 Task: Enable the video filter "Gaussian blur video filter" for mosaic bridge stream output.
Action: Mouse moved to (124, 17)
Screenshot: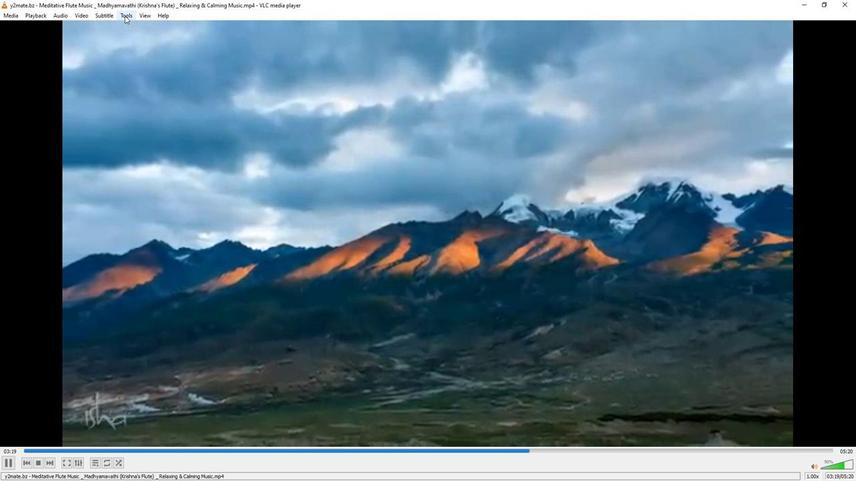 
Action: Mouse pressed left at (124, 17)
Screenshot: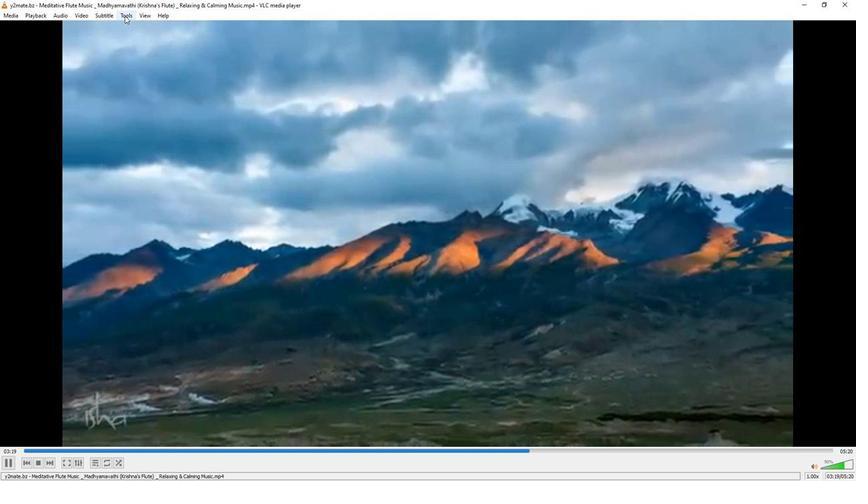 
Action: Mouse moved to (142, 121)
Screenshot: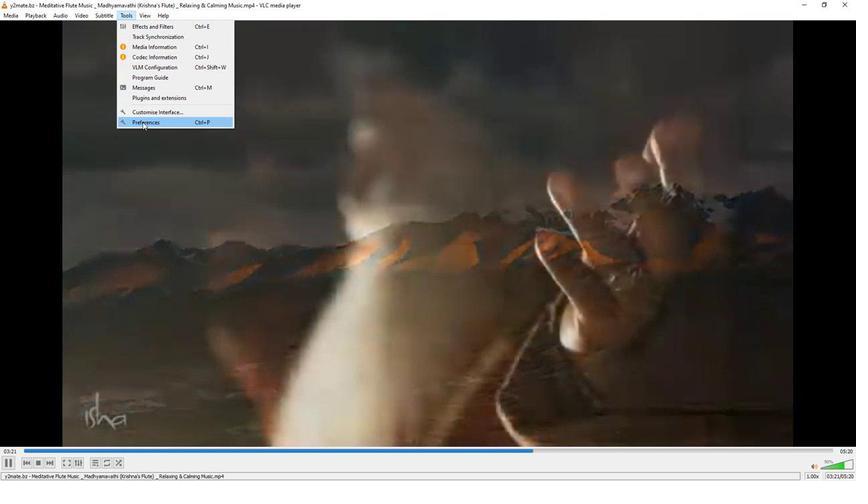 
Action: Mouse pressed left at (142, 121)
Screenshot: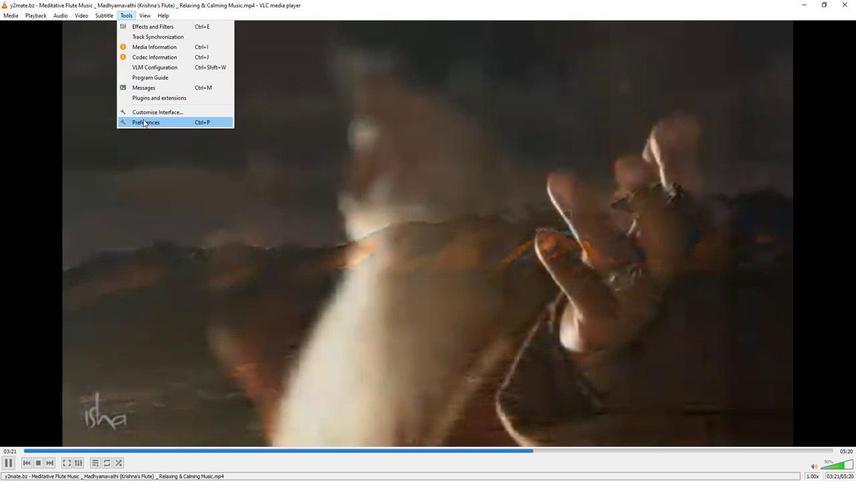
Action: Mouse moved to (283, 392)
Screenshot: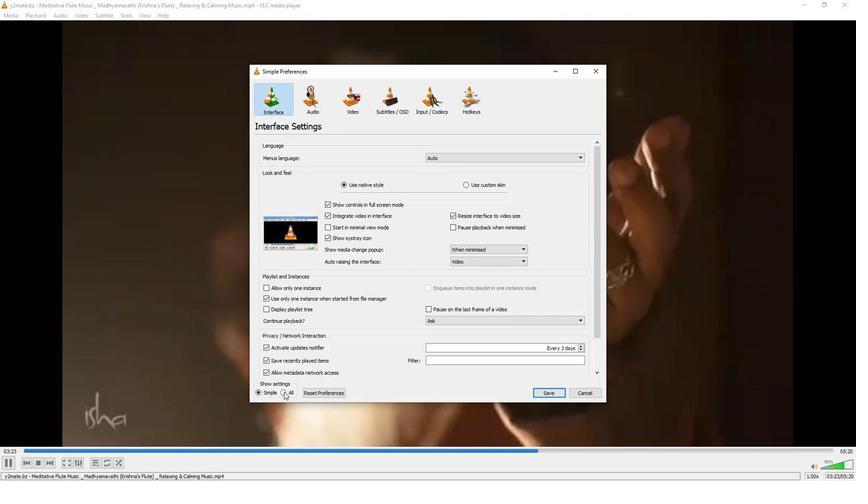 
Action: Mouse pressed left at (283, 392)
Screenshot: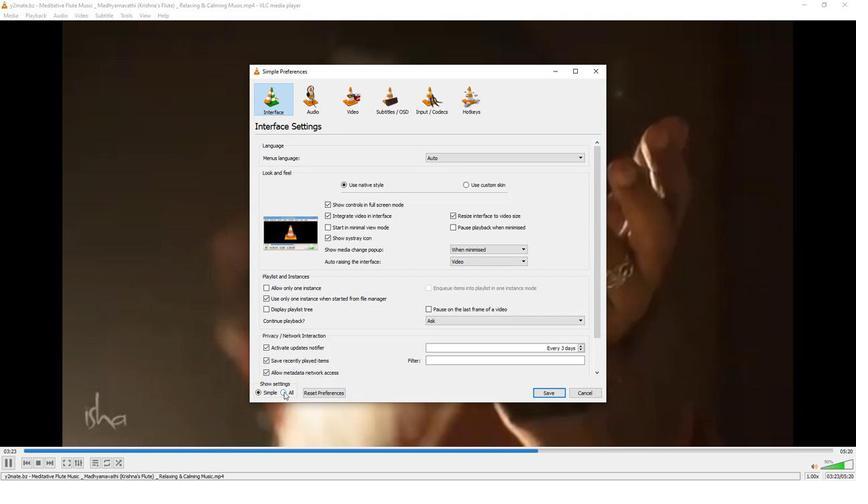 
Action: Mouse moved to (295, 349)
Screenshot: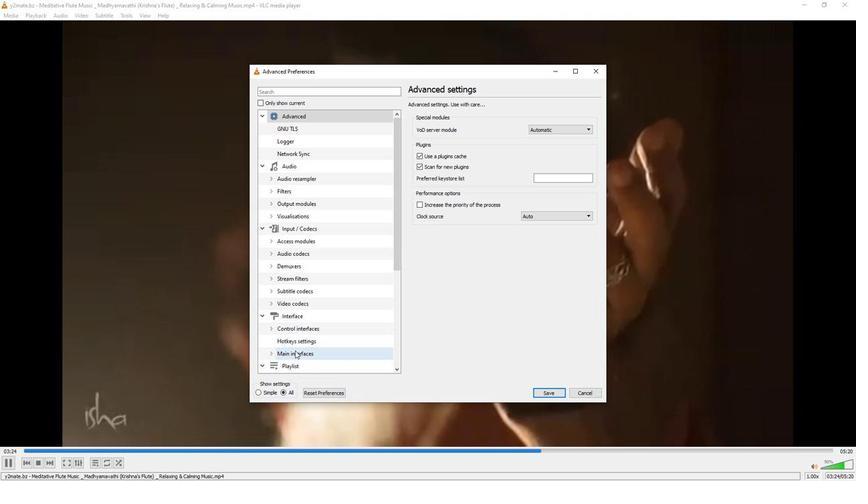 
Action: Mouse scrolled (295, 349) with delta (0, 0)
Screenshot: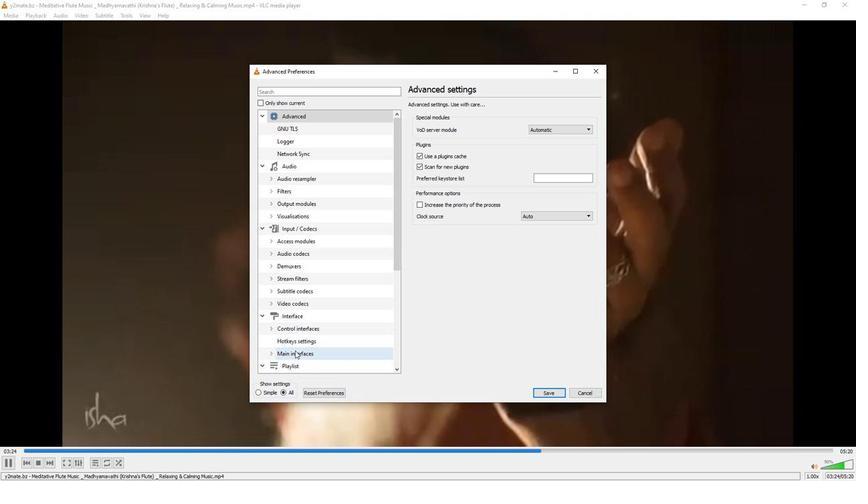 
Action: Mouse moved to (295, 349)
Screenshot: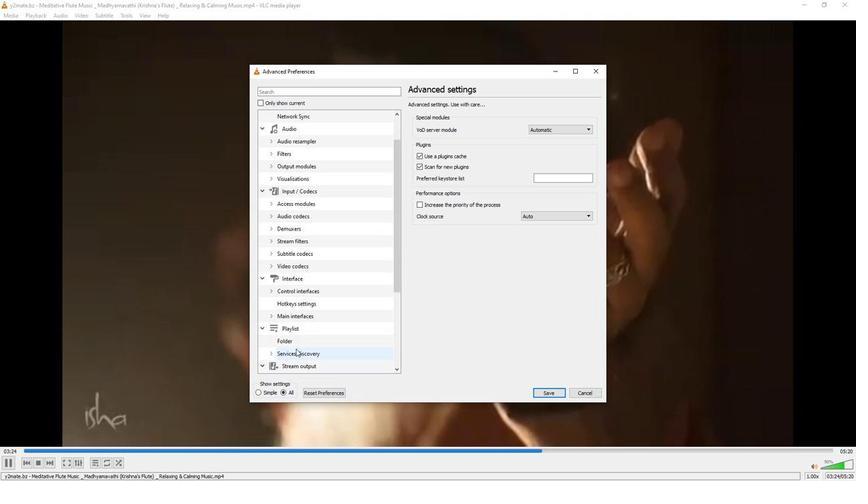 
Action: Mouse scrolled (295, 348) with delta (0, 0)
Screenshot: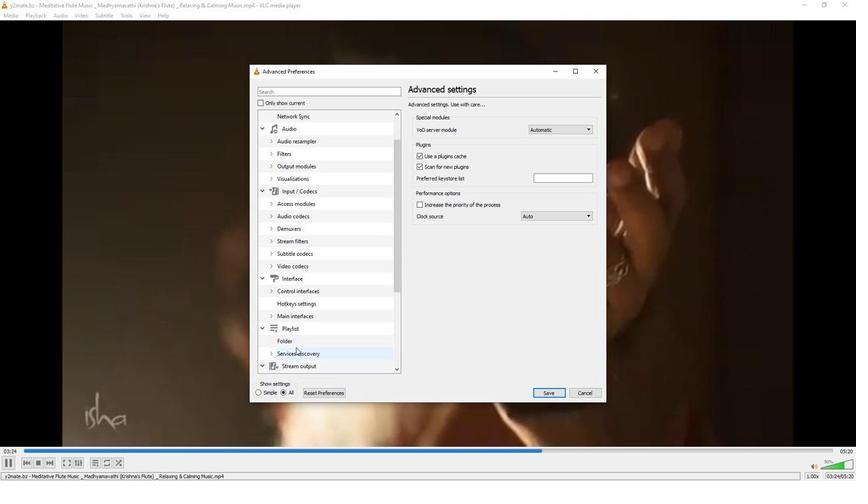 
Action: Mouse moved to (295, 345)
Screenshot: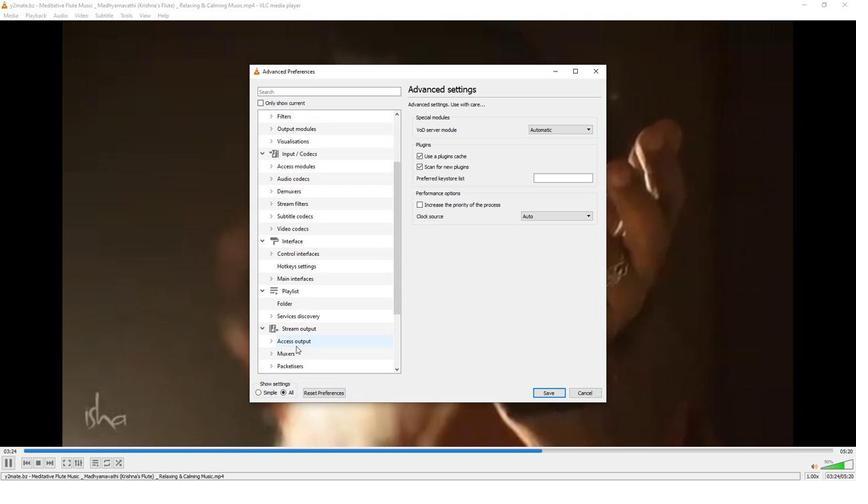 
Action: Mouse scrolled (295, 344) with delta (0, 0)
Screenshot: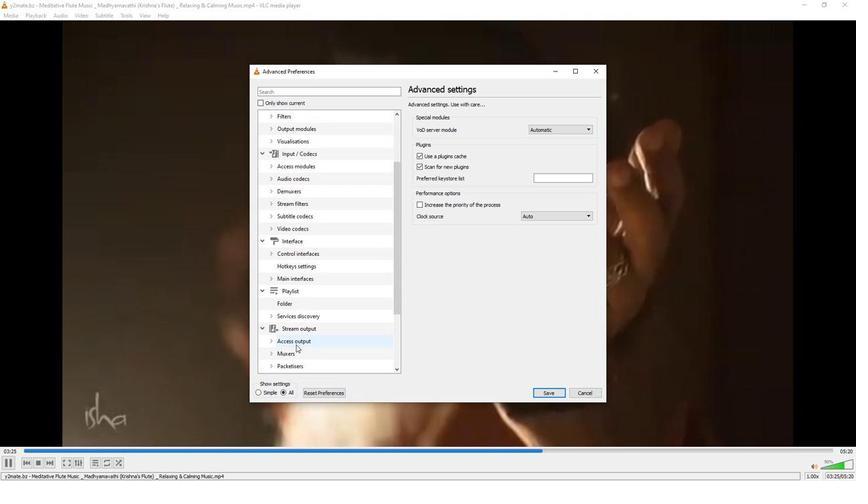 
Action: Mouse moved to (268, 316)
Screenshot: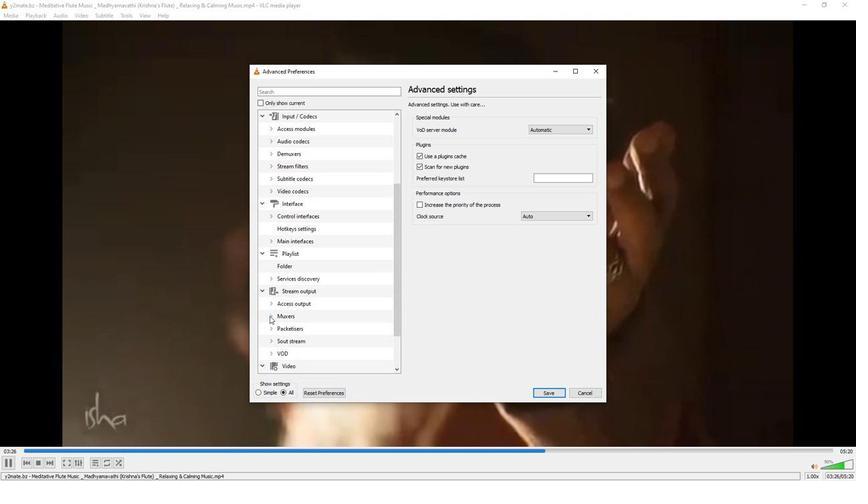 
Action: Mouse pressed left at (268, 316)
Screenshot: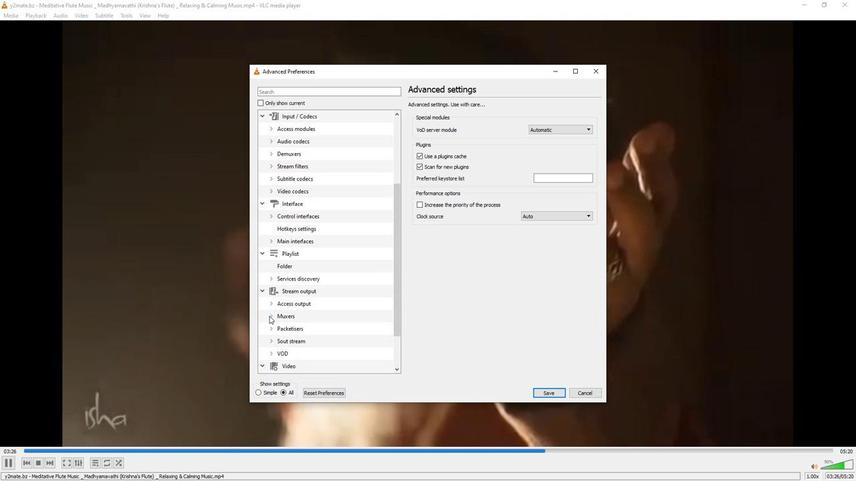 
Action: Mouse scrolled (268, 316) with delta (0, 0)
Screenshot: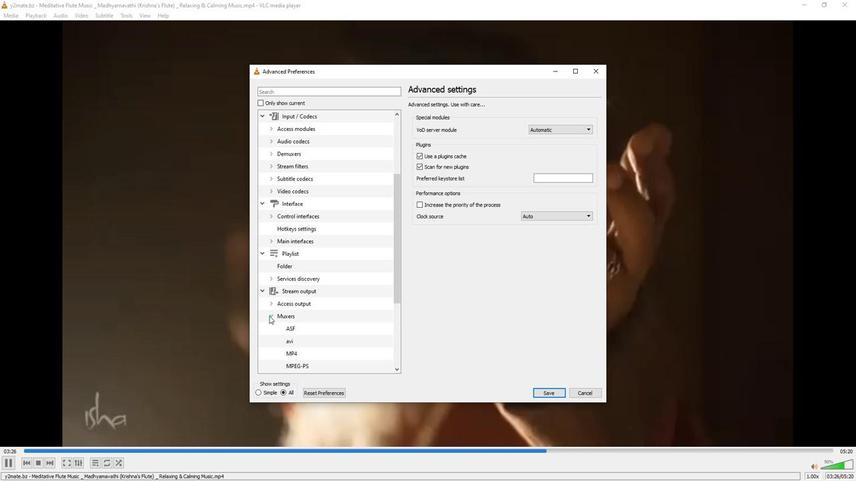 
Action: Mouse scrolled (268, 316) with delta (0, 0)
Screenshot: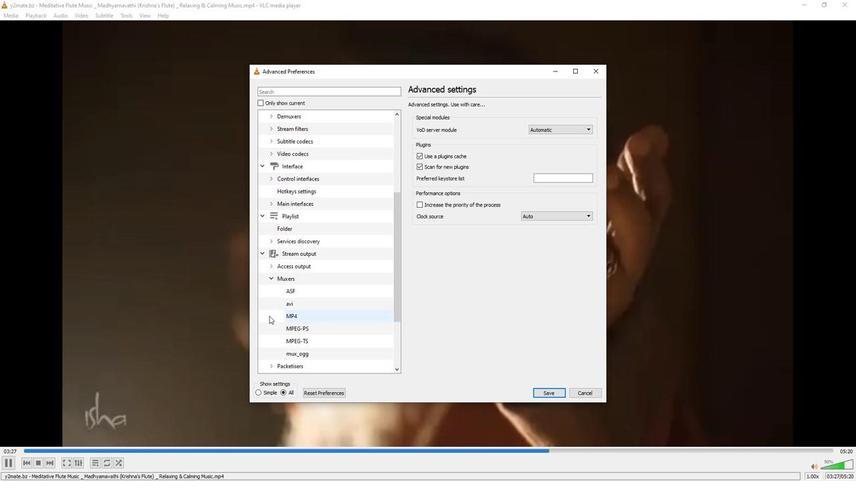 
Action: Mouse moved to (270, 339)
Screenshot: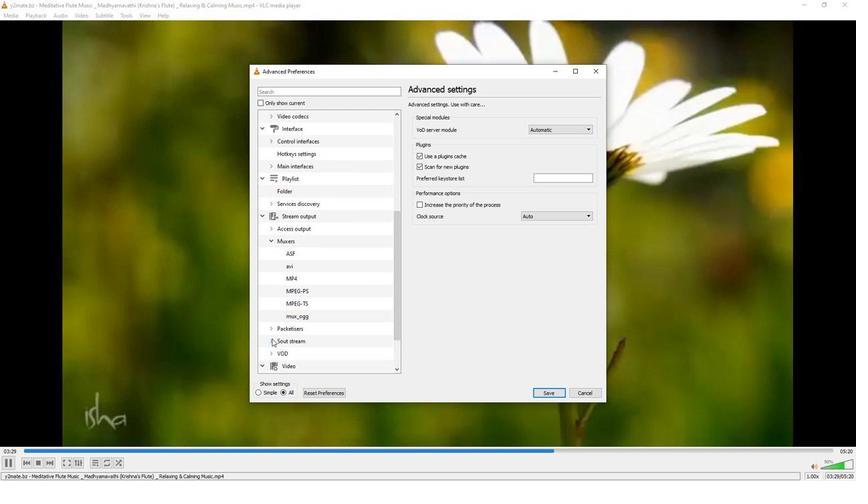 
Action: Mouse pressed left at (270, 339)
Screenshot: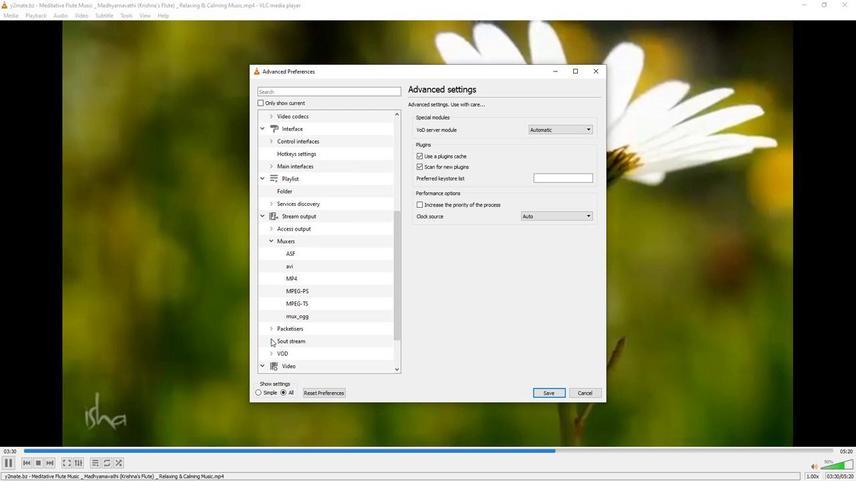 
Action: Mouse moved to (270, 339)
Screenshot: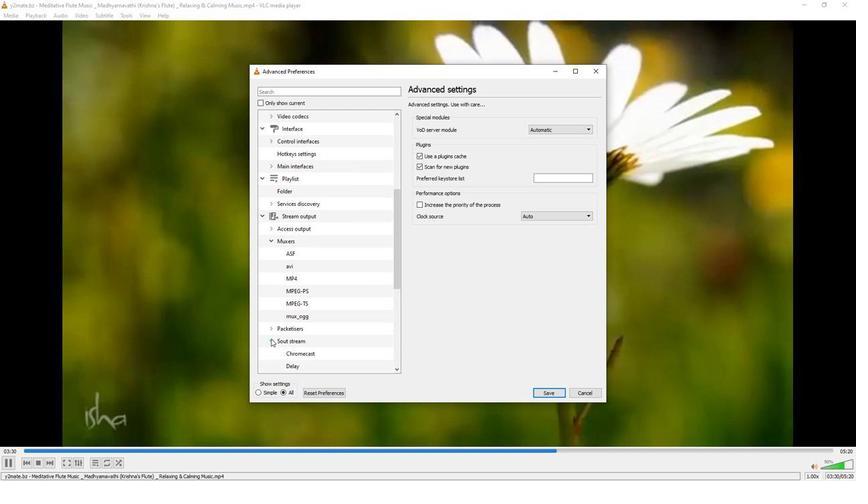 
Action: Mouse scrolled (270, 339) with delta (0, 0)
Screenshot: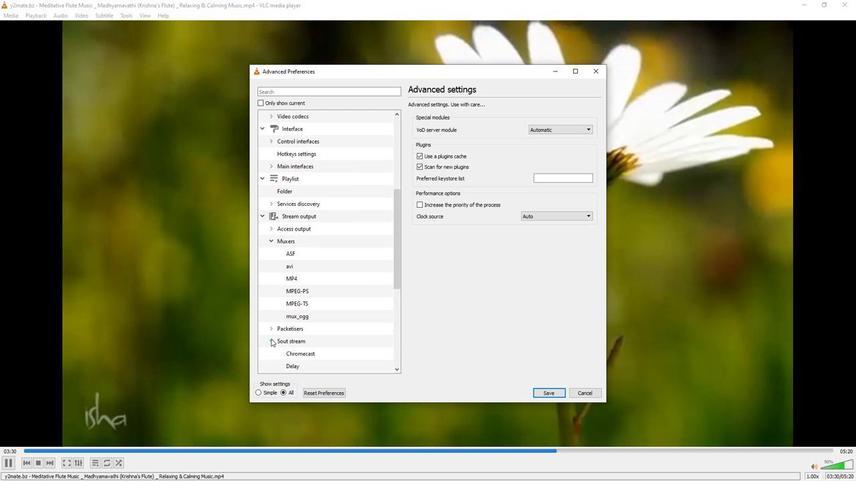 
Action: Mouse scrolled (270, 339) with delta (0, 0)
Screenshot: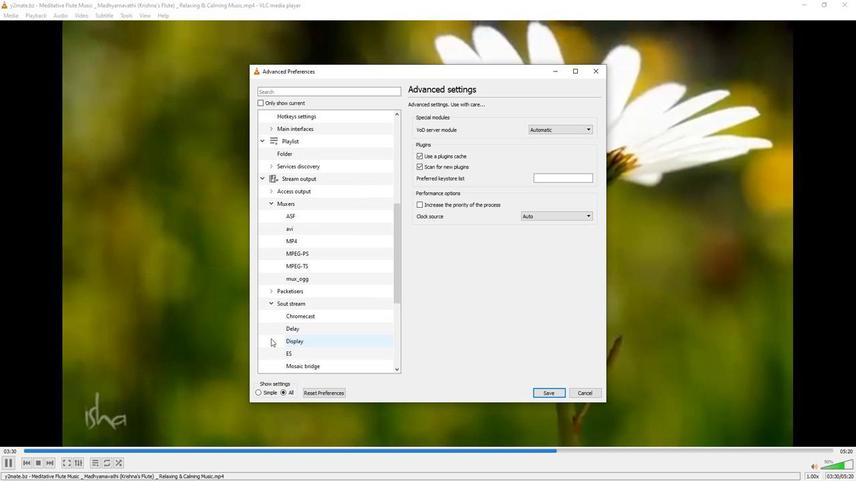 
Action: Mouse moved to (287, 329)
Screenshot: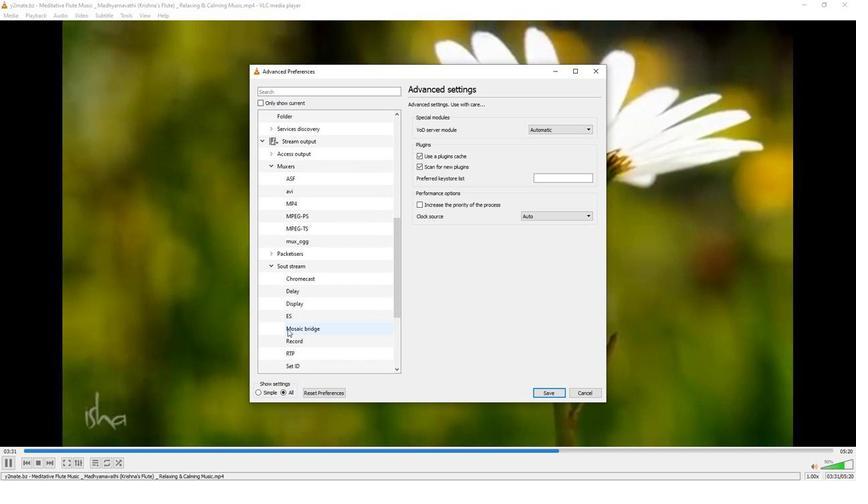 
Action: Mouse pressed left at (287, 329)
Screenshot: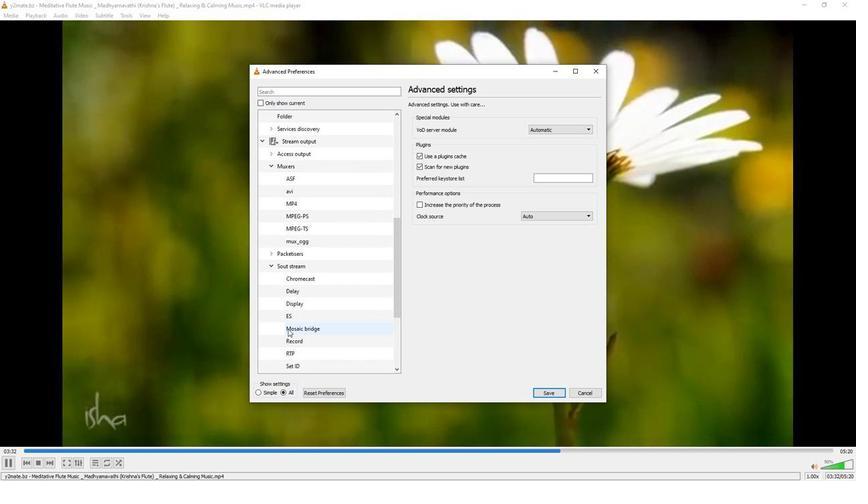 
Action: Mouse moved to (419, 308)
Screenshot: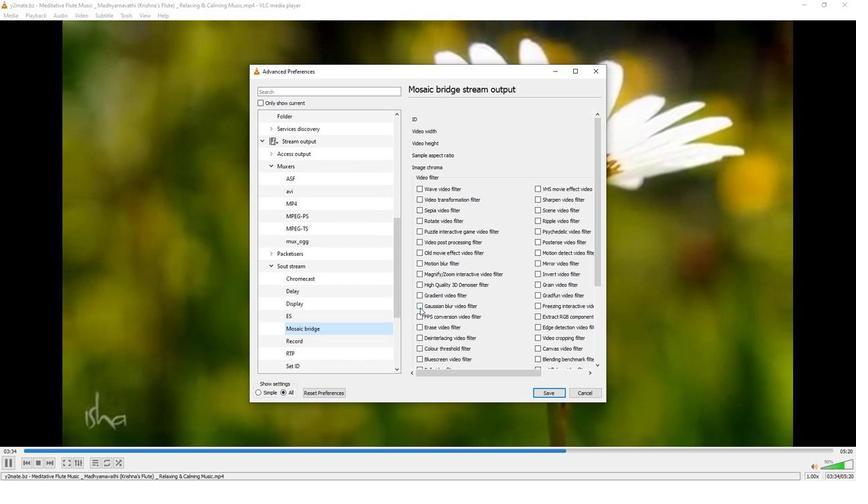
Action: Mouse pressed left at (419, 308)
Screenshot: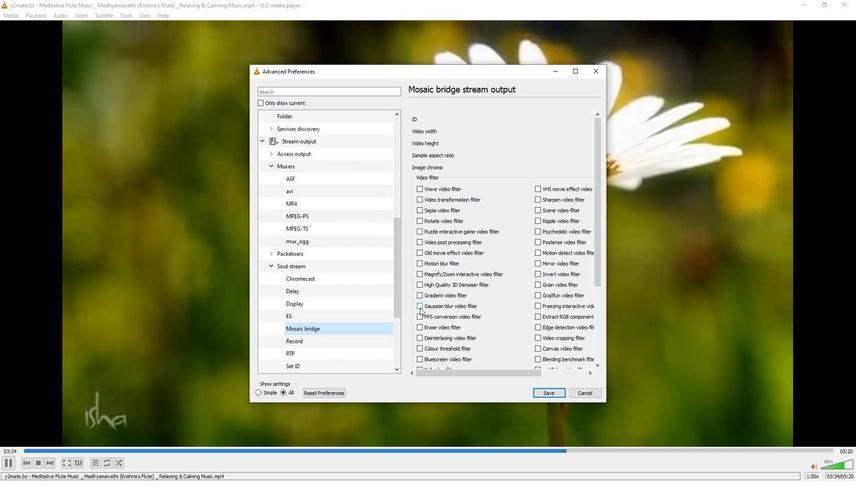 
Action: Mouse moved to (419, 333)
Screenshot: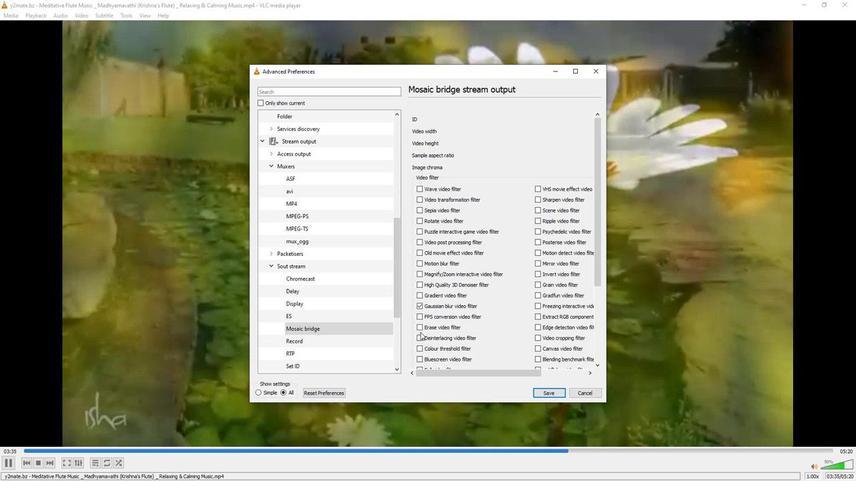
